 Task: Create a task  Create a new online platform for online language translation services , assign it to team member softage.4@softage.net in the project ArtisanBridge and update the status of the task to  On Track  , set the priority of the task to High
Action: Mouse moved to (64, 46)
Screenshot: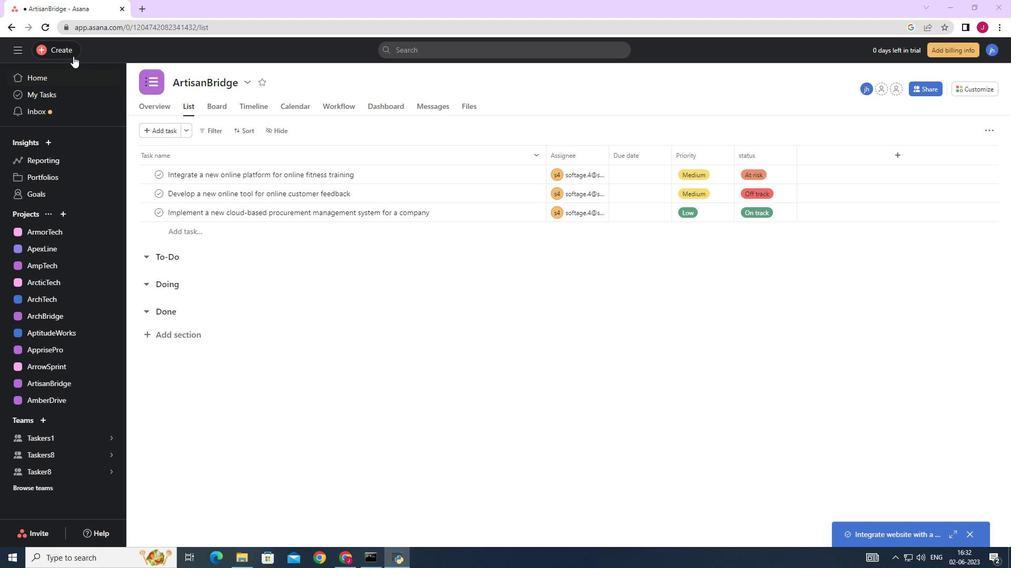 
Action: Mouse pressed left at (64, 46)
Screenshot: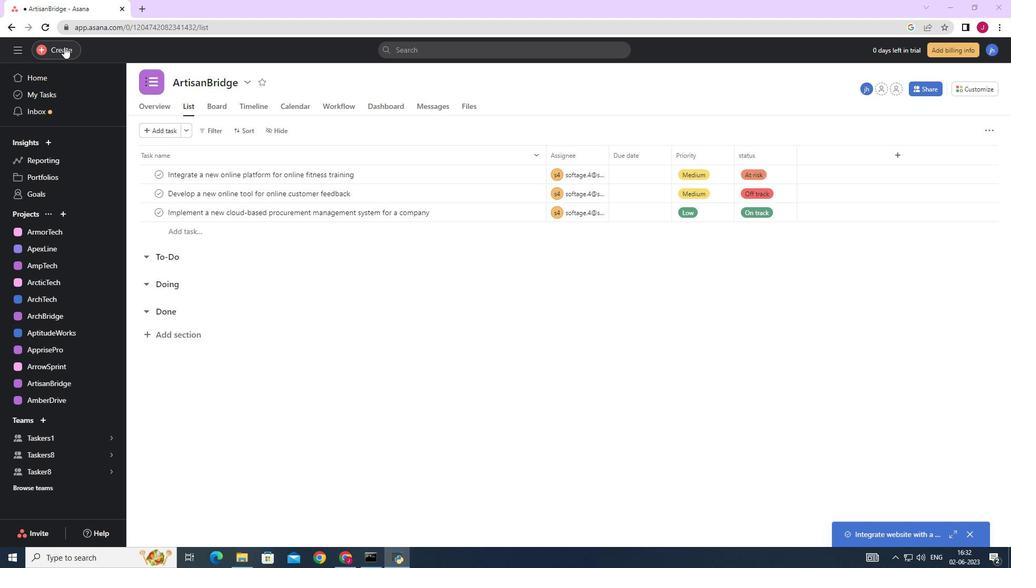 
Action: Mouse moved to (144, 52)
Screenshot: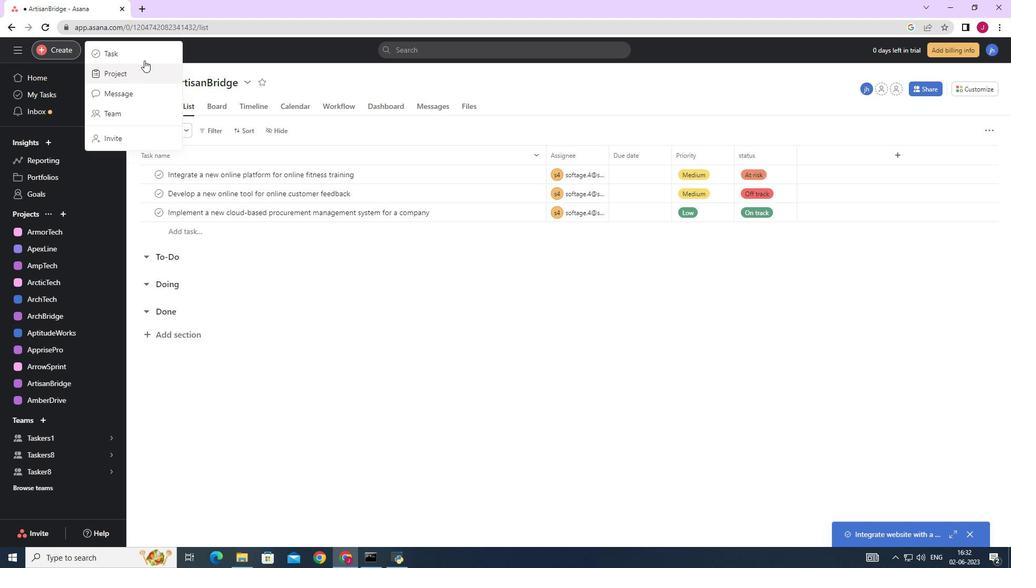 
Action: Mouse pressed left at (144, 52)
Screenshot: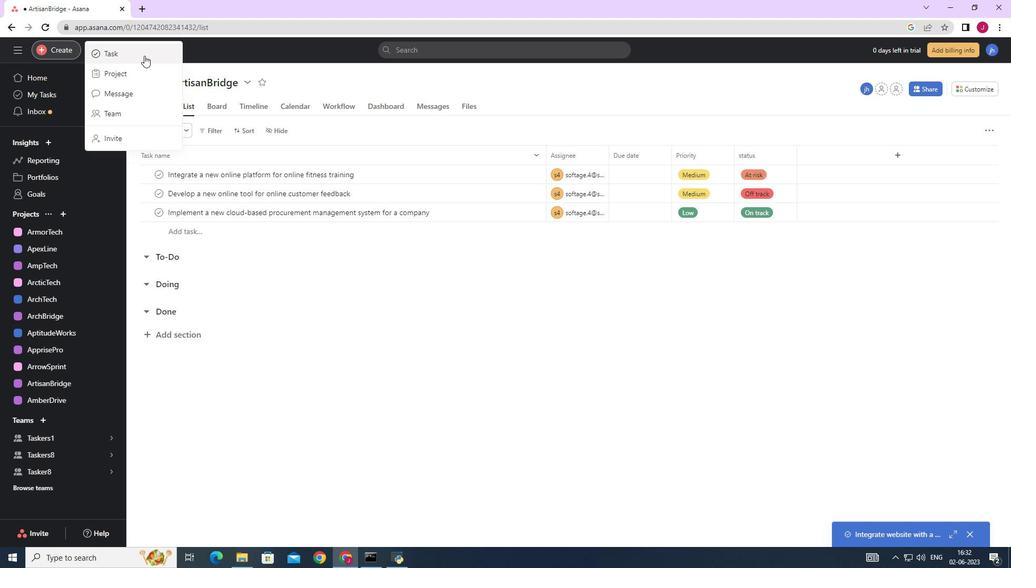 
Action: Mouse moved to (823, 349)
Screenshot: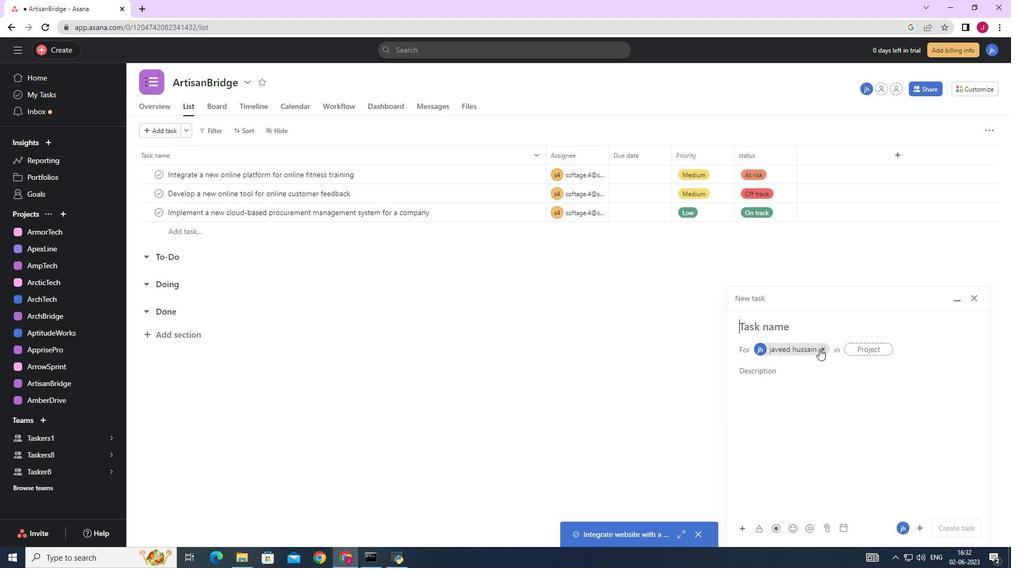 
Action: Mouse pressed left at (823, 349)
Screenshot: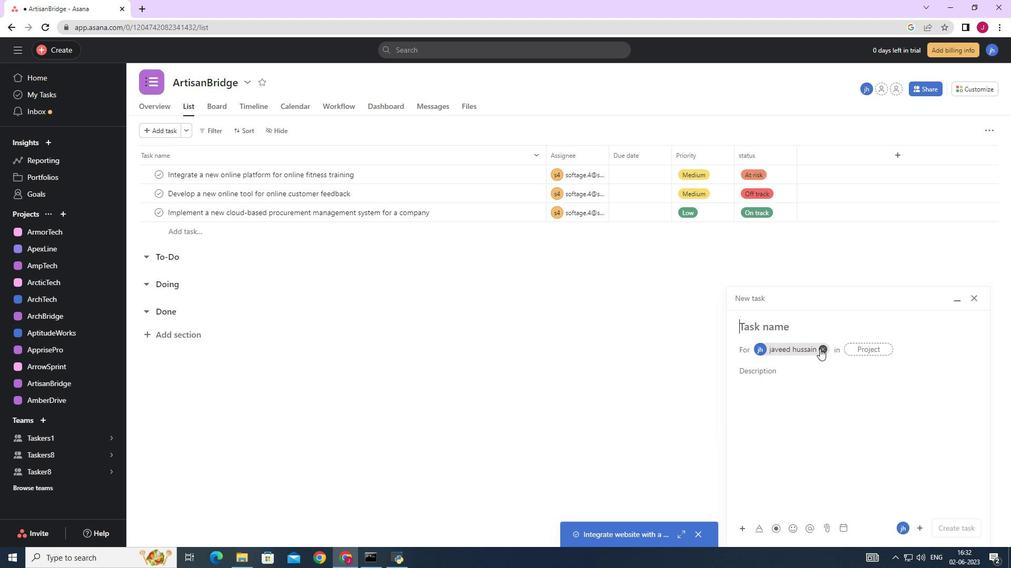 
Action: Mouse moved to (789, 316)
Screenshot: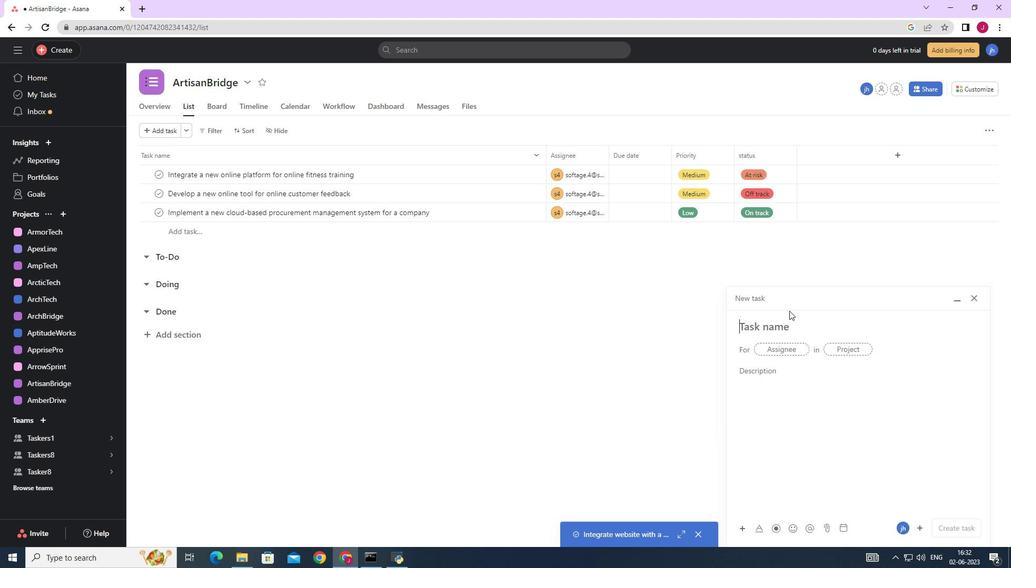 
Action: Mouse pressed left at (789, 316)
Screenshot: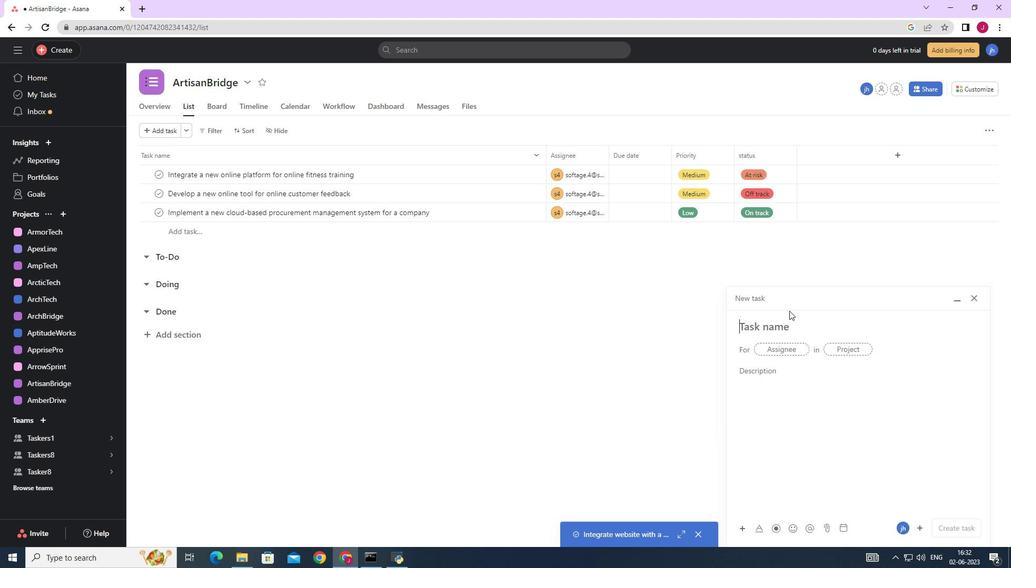 
Action: Mouse moved to (783, 328)
Screenshot: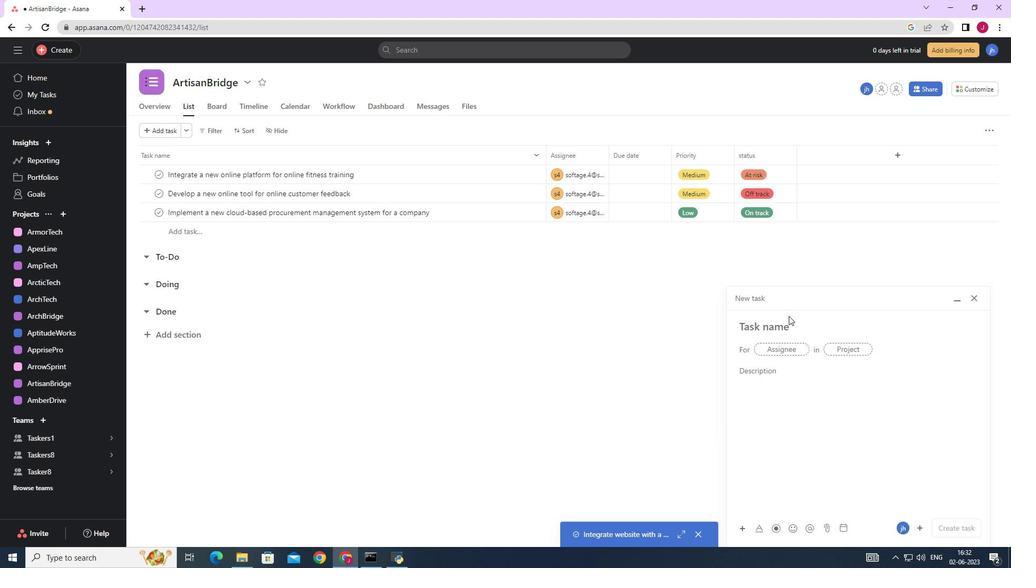 
Action: Key pressed <Key.caps_lock>C<Key.caps_lock>reate<Key.space>
Screenshot: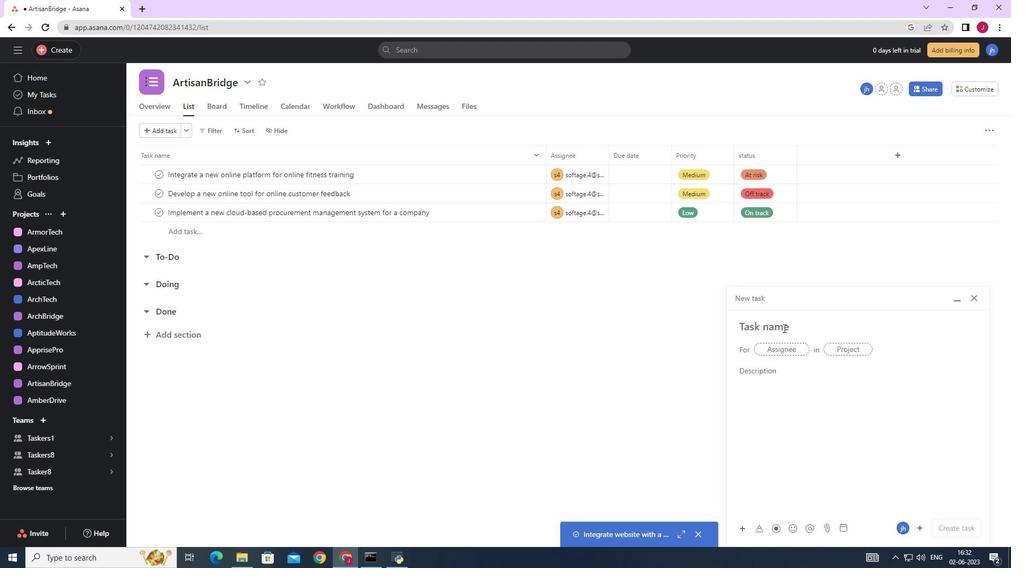 
Action: Mouse pressed left at (783, 328)
Screenshot: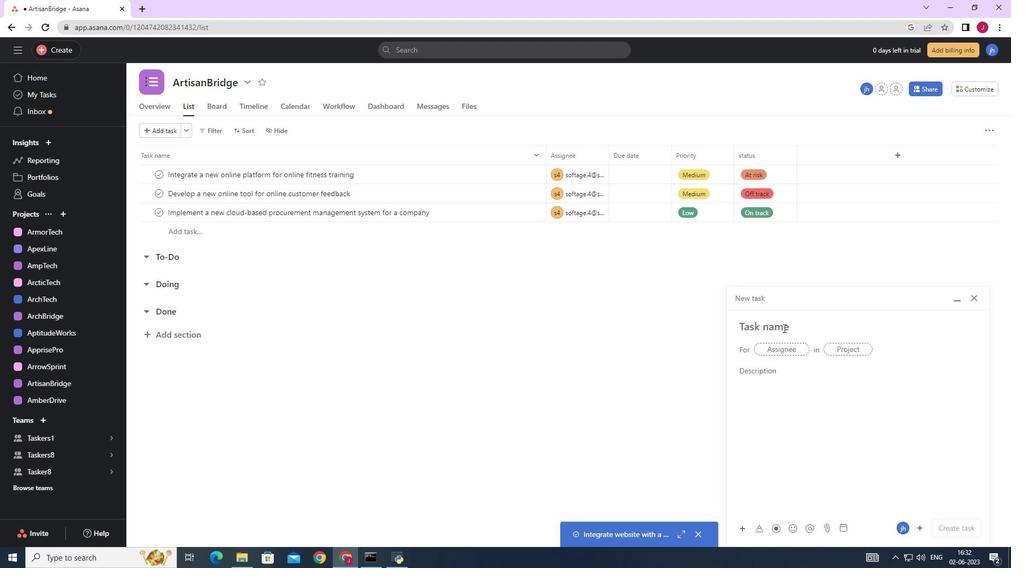 
Action: Key pressed <Key.caps_lock>C<Key.caps_lock>reate<Key.space>a<Key.space>new<Key.space>online<Key.space>platform<Key.space>for<Key.space>online<Key.space>language<Key.space>translation<Key.space>services<Key.space>
Screenshot: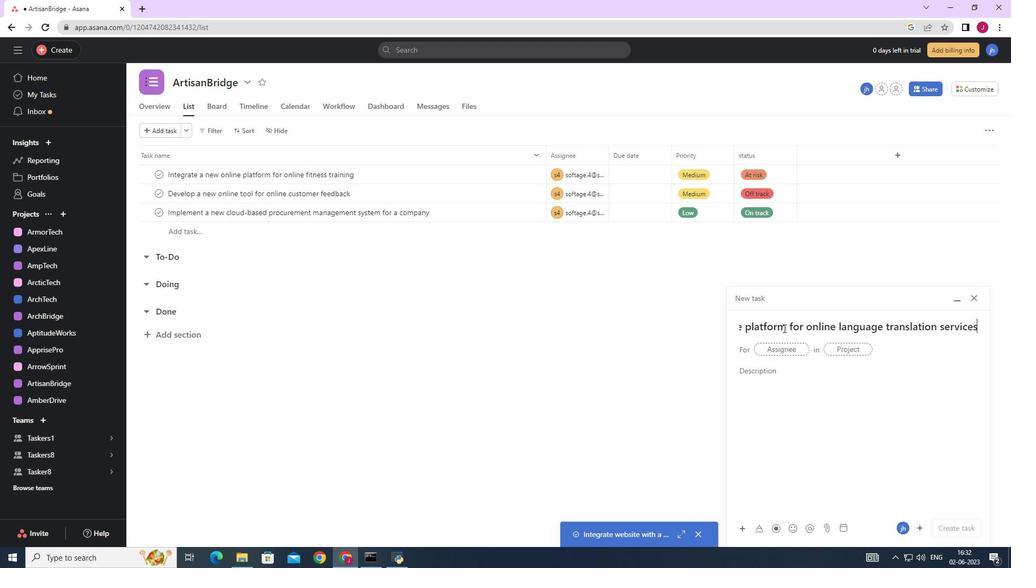 
Action: Mouse moved to (784, 348)
Screenshot: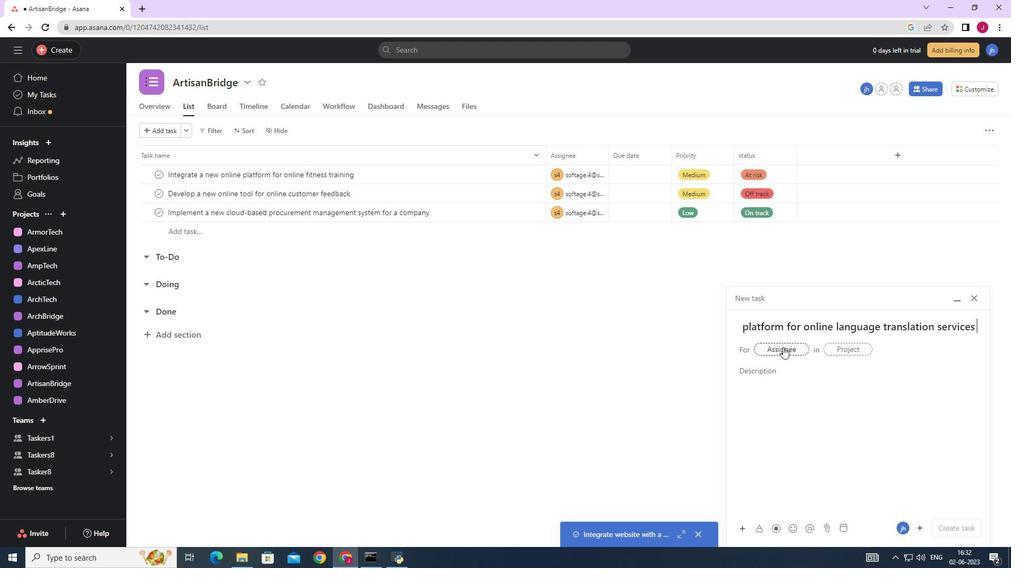 
Action: Mouse pressed left at (784, 348)
Screenshot: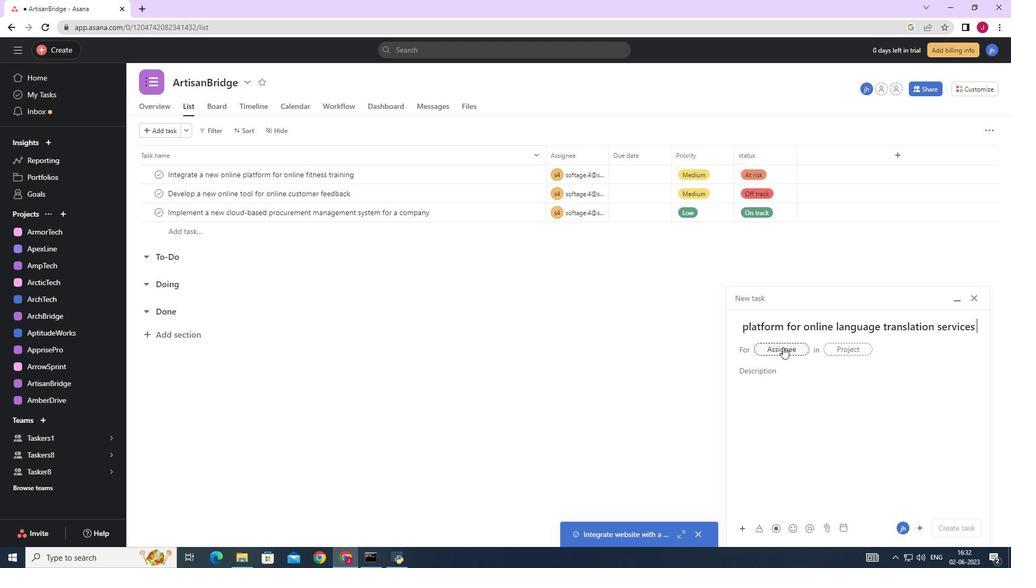 
Action: Key pressed softage.4
Screenshot: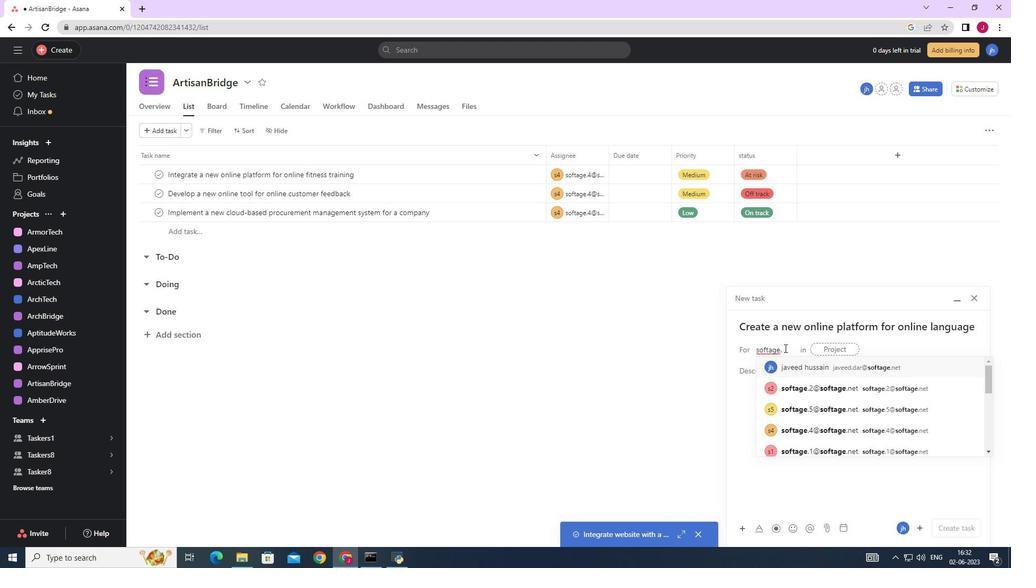 
Action: Mouse moved to (809, 367)
Screenshot: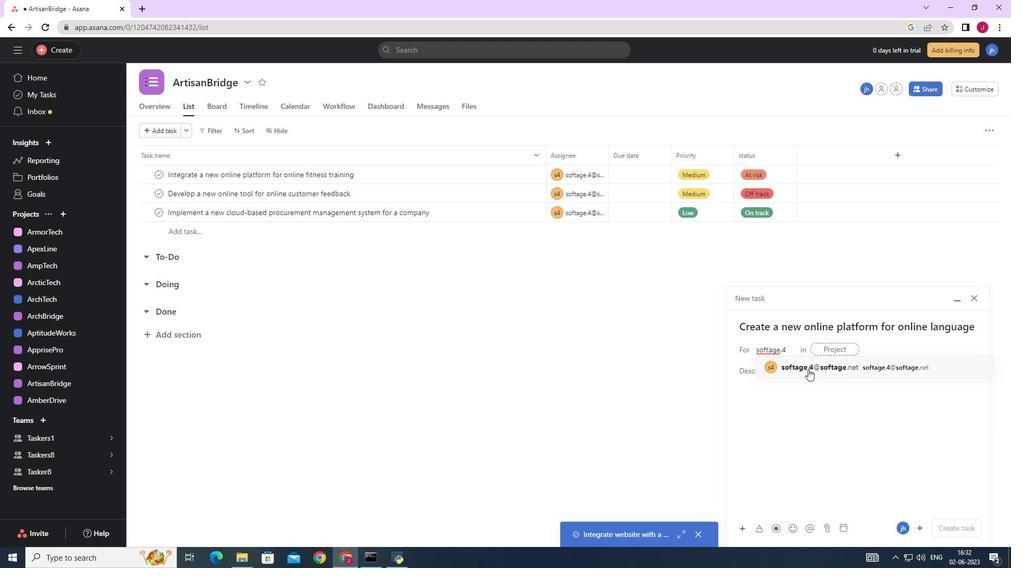 
Action: Mouse pressed left at (809, 367)
Screenshot: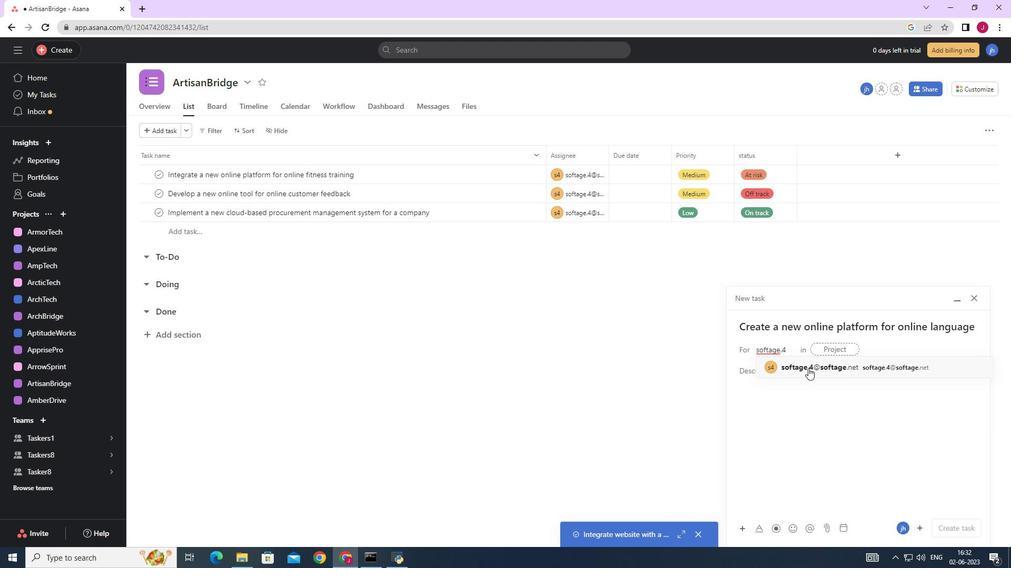 
Action: Mouse moved to (677, 369)
Screenshot: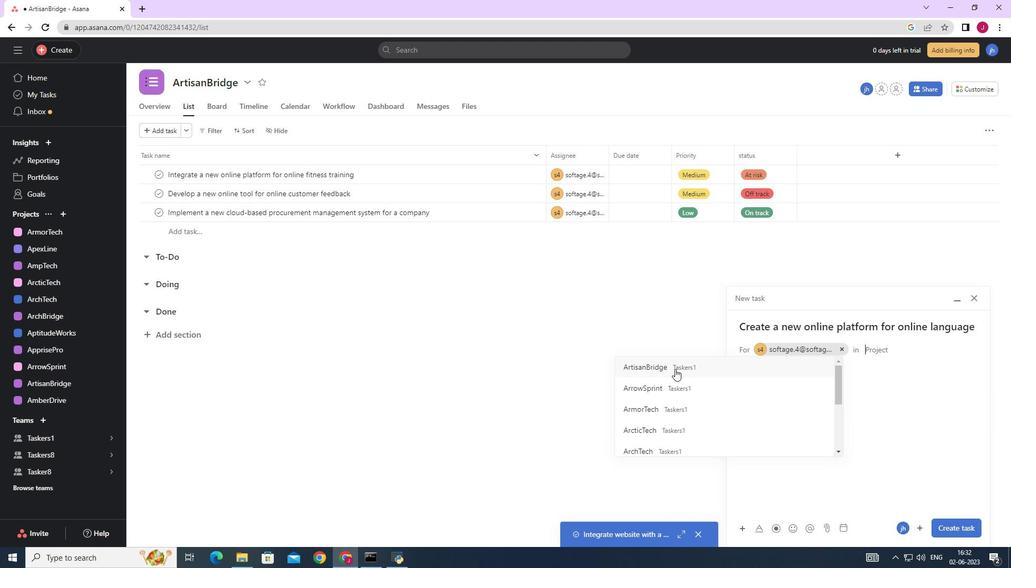 
Action: Mouse pressed left at (677, 369)
Screenshot: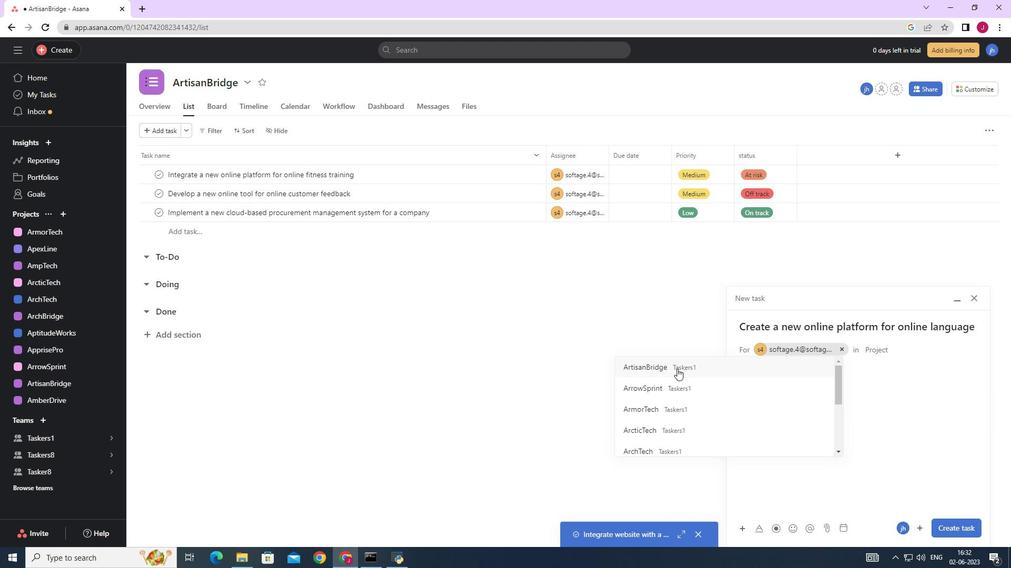 
Action: Mouse moved to (784, 377)
Screenshot: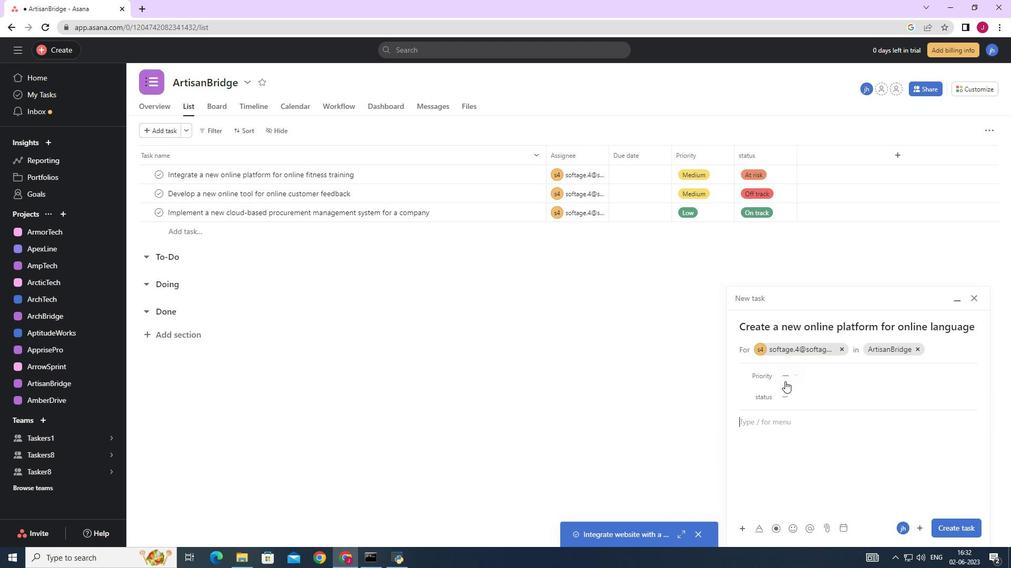 
Action: Mouse pressed left at (784, 377)
Screenshot: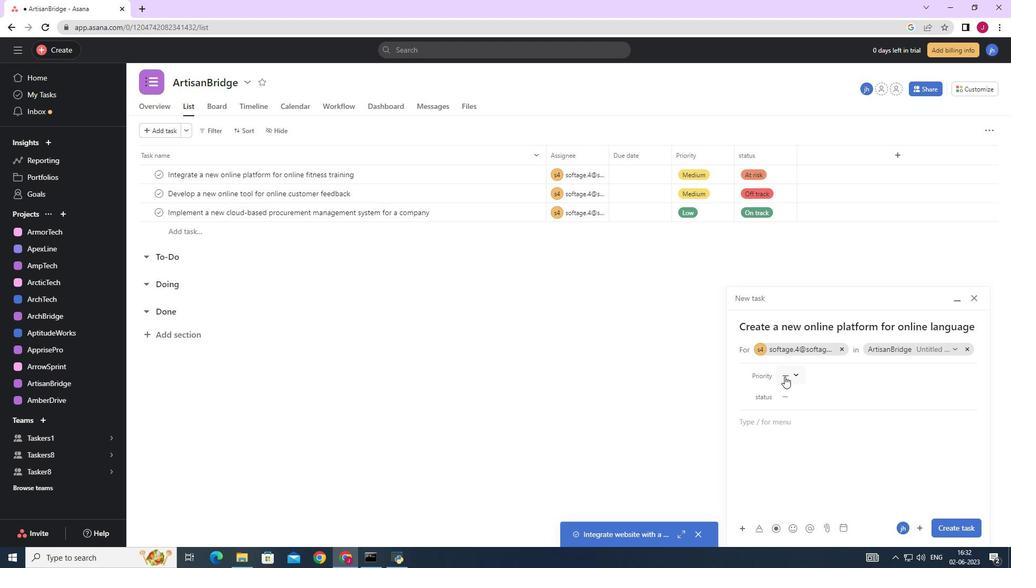 
Action: Mouse moved to (806, 407)
Screenshot: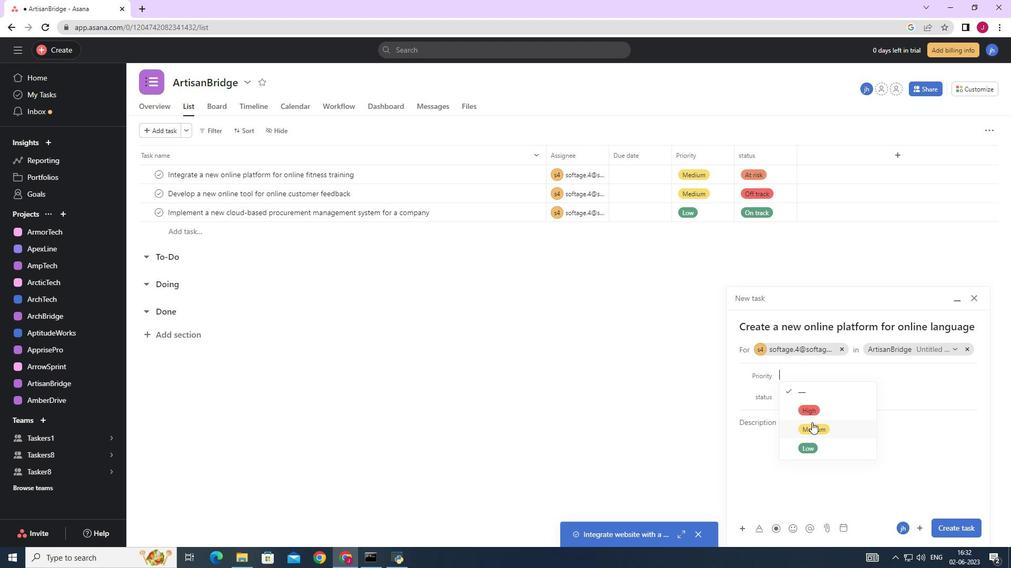 
Action: Mouse pressed left at (806, 407)
Screenshot: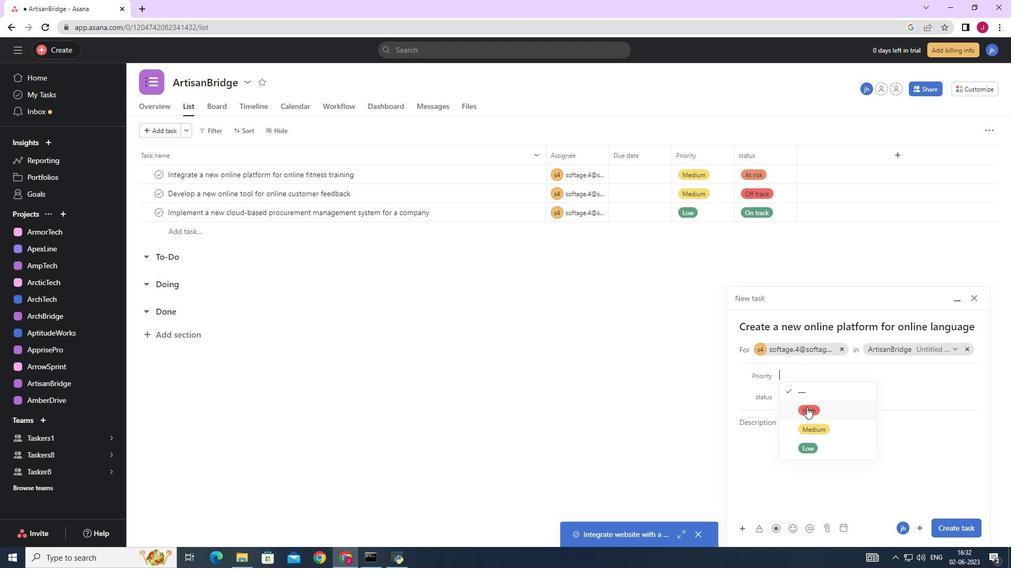 
Action: Mouse moved to (800, 395)
Screenshot: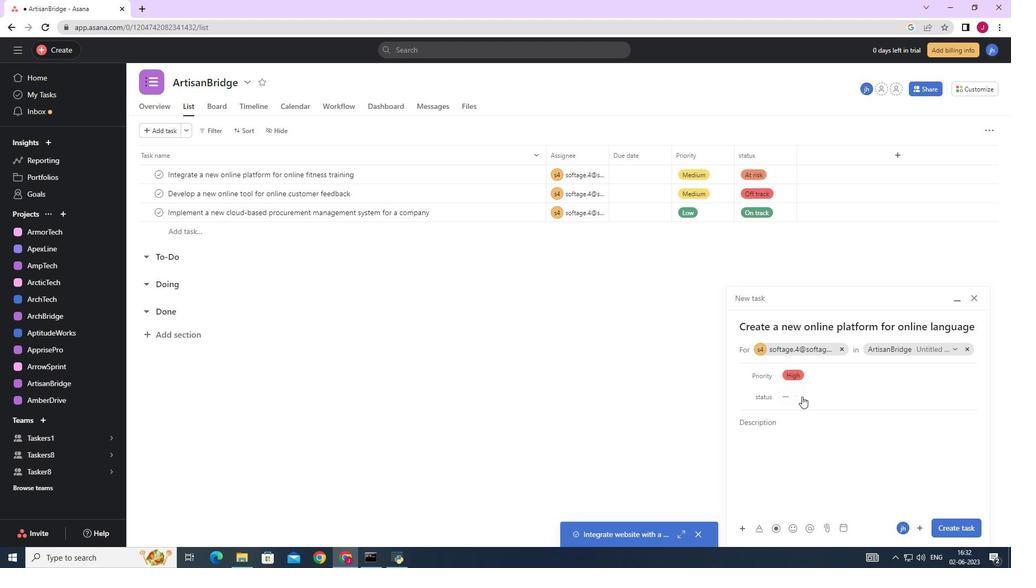 
Action: Mouse pressed left at (800, 395)
Screenshot: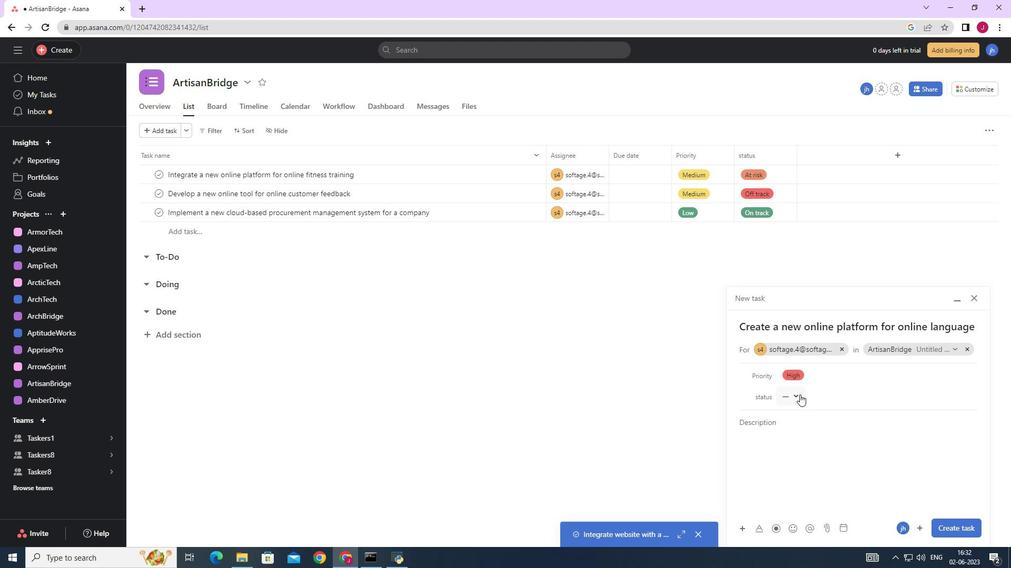 
Action: Mouse moved to (820, 430)
Screenshot: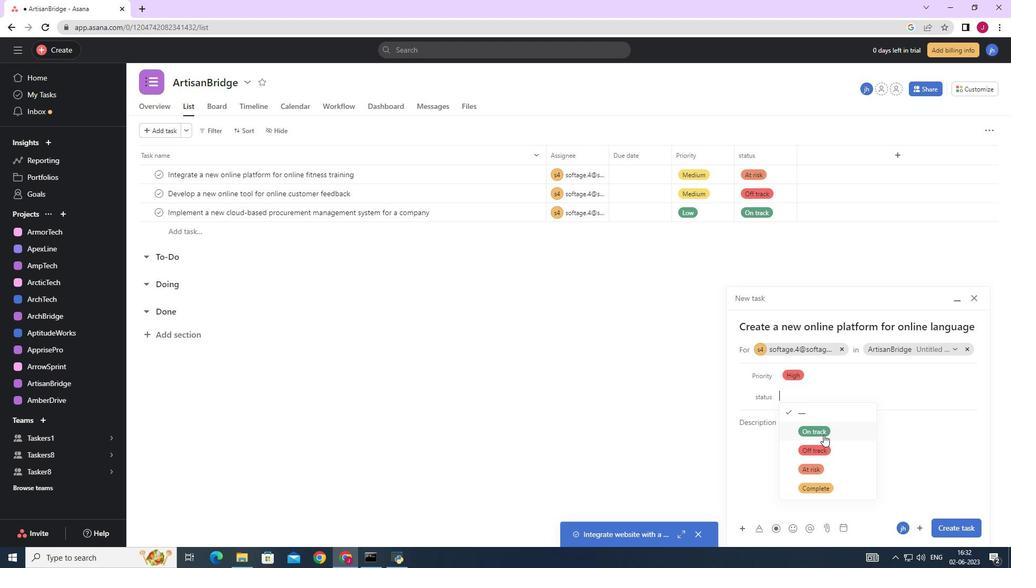 
Action: Mouse pressed left at (820, 430)
Screenshot: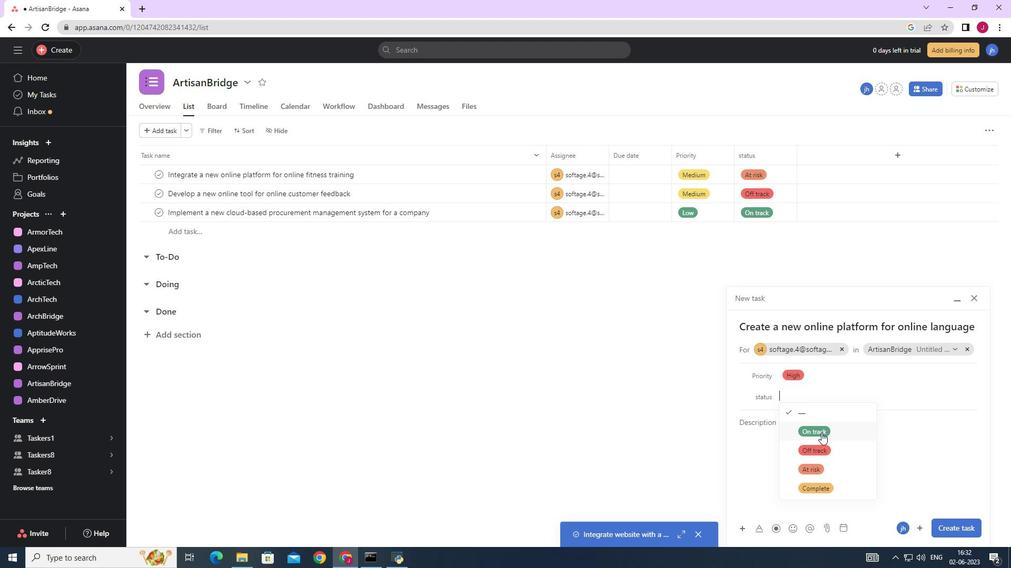 
Action: Mouse moved to (970, 528)
Screenshot: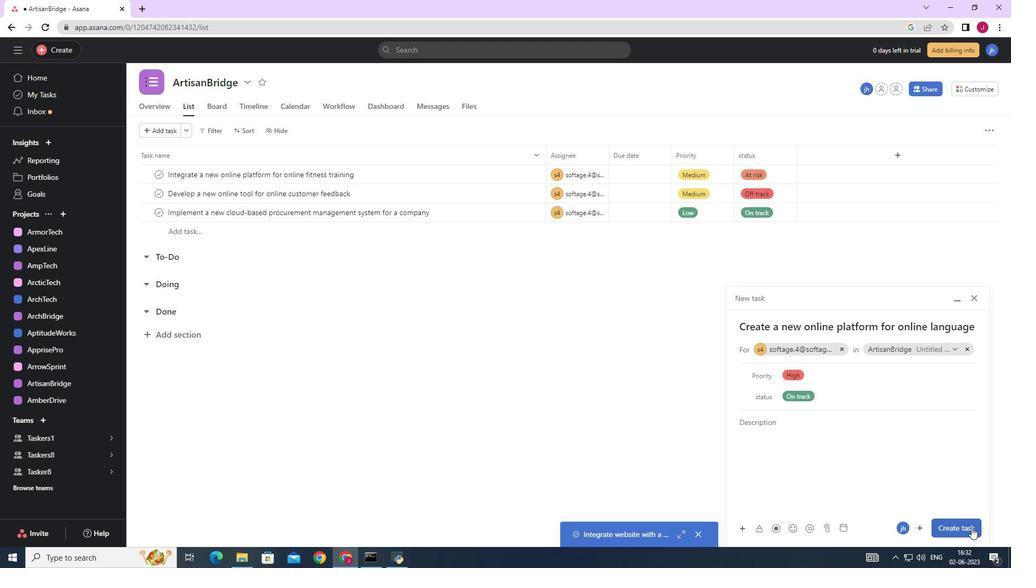 
Action: Mouse pressed left at (970, 528)
Screenshot: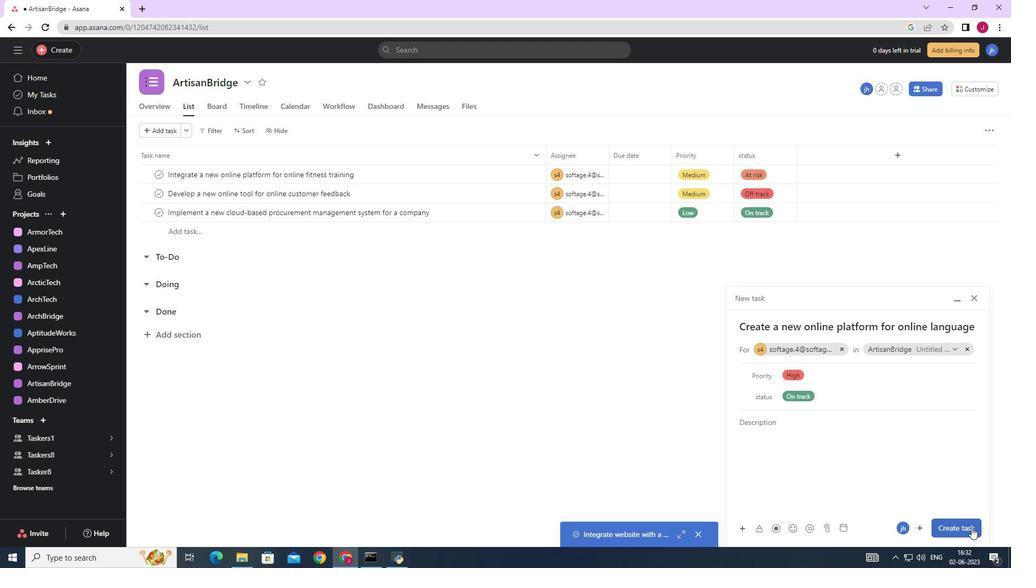 
Action: Mouse moved to (956, 523)
Screenshot: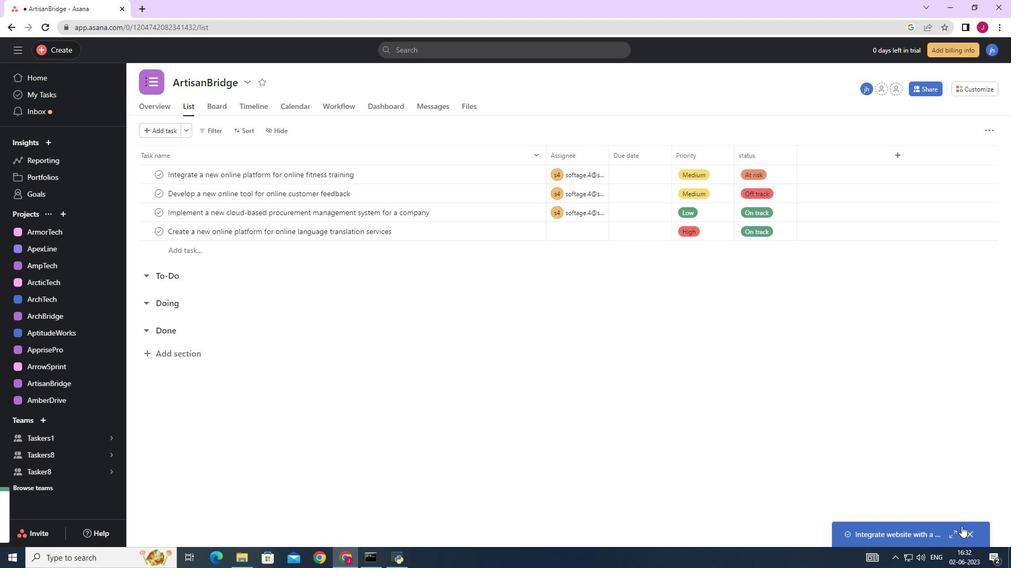 
